 Task: Assign Faheem Ahmad as Assignee of Child Issue ChildIssue0047 of Issue Issue0024 in Backlog  in Scrum Project Project0005 in Jira
Action: Mouse moved to (438, 503)
Screenshot: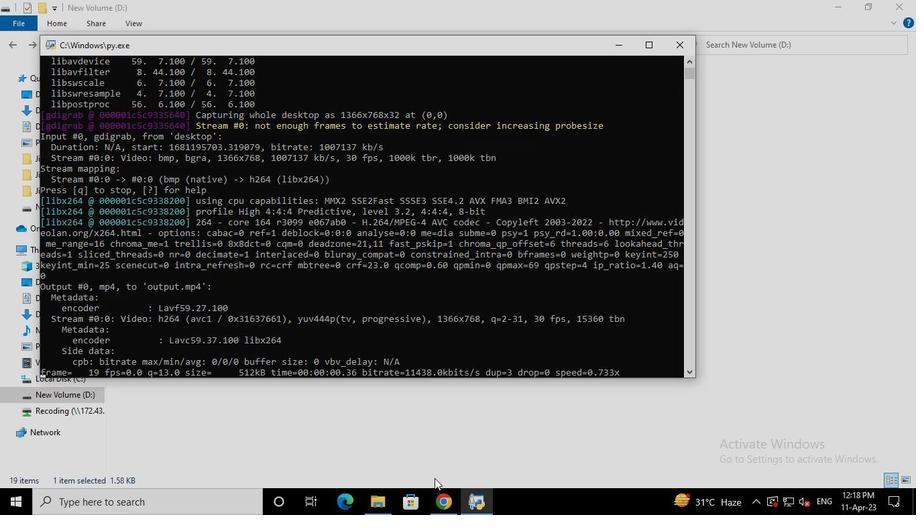 
Action: Mouse pressed left at (438, 503)
Screenshot: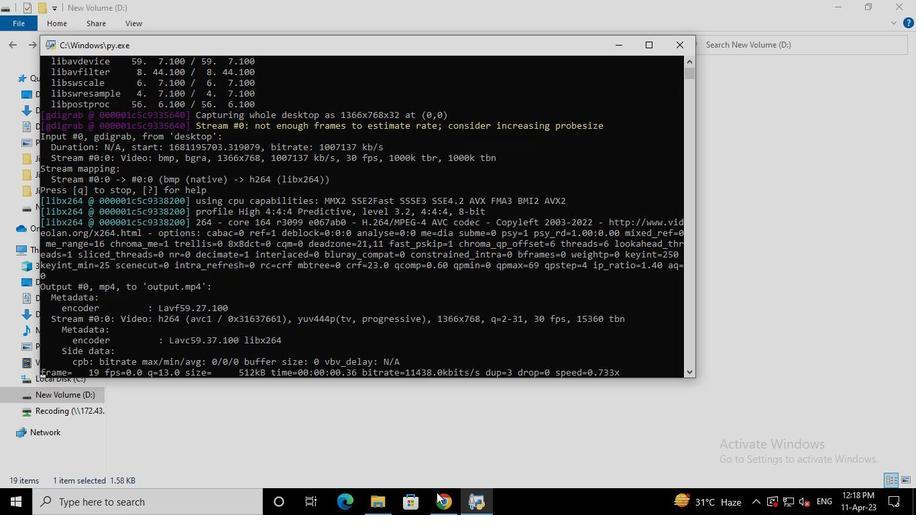 
Action: Mouse moved to (91, 201)
Screenshot: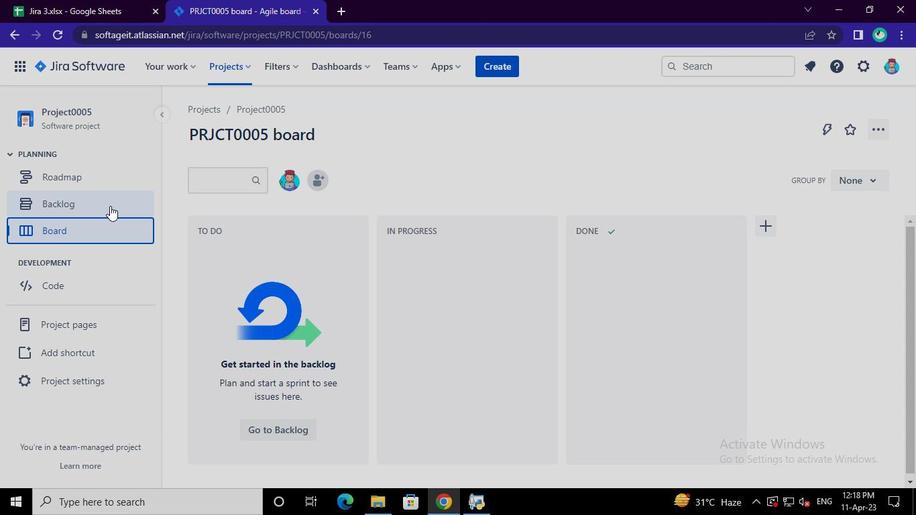 
Action: Mouse pressed left at (91, 201)
Screenshot: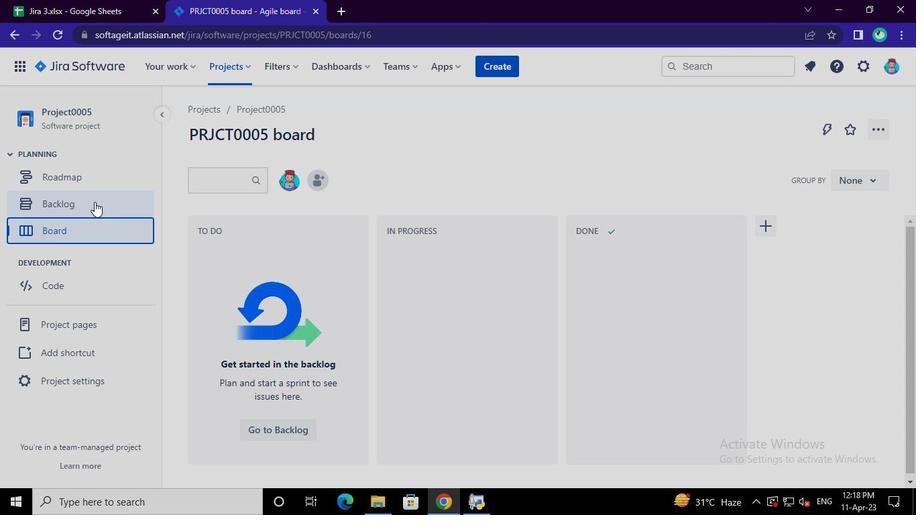 
Action: Mouse moved to (317, 387)
Screenshot: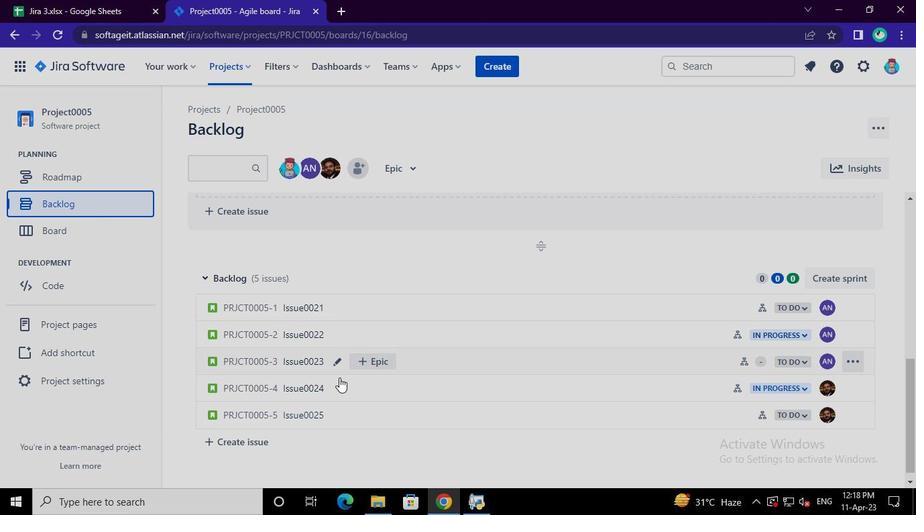 
Action: Mouse pressed left at (317, 387)
Screenshot: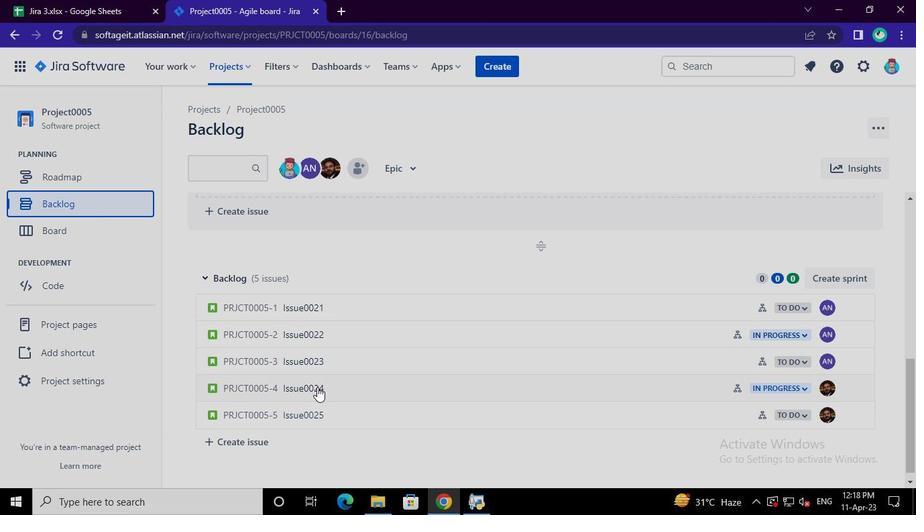 
Action: Mouse moved to (839, 296)
Screenshot: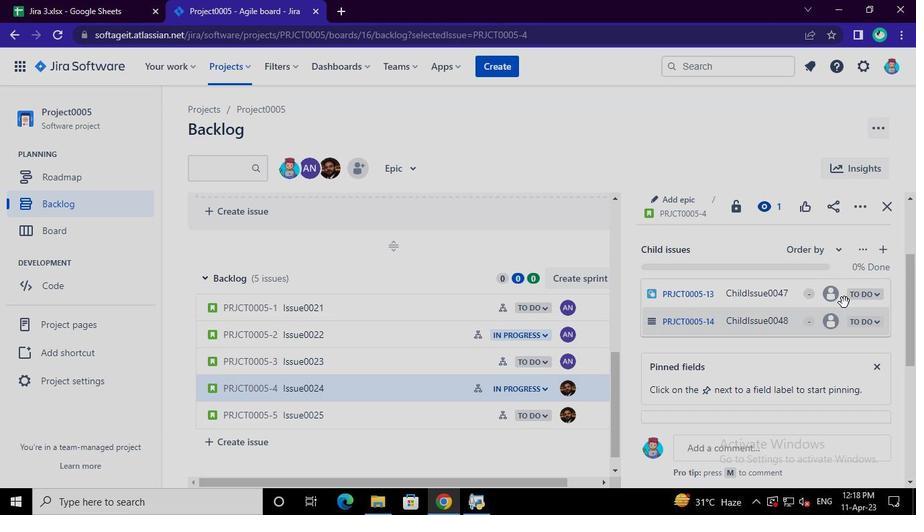 
Action: Mouse pressed left at (839, 296)
Screenshot: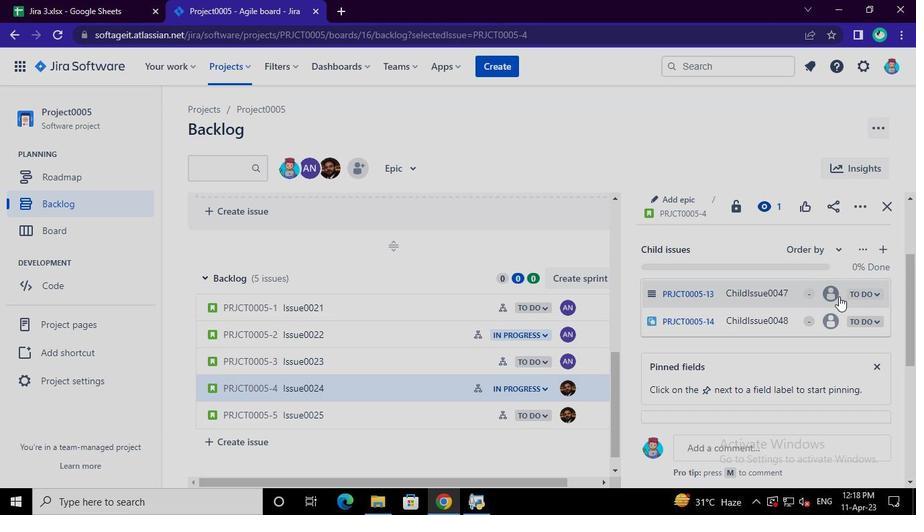 
Action: Mouse moved to (738, 341)
Screenshot: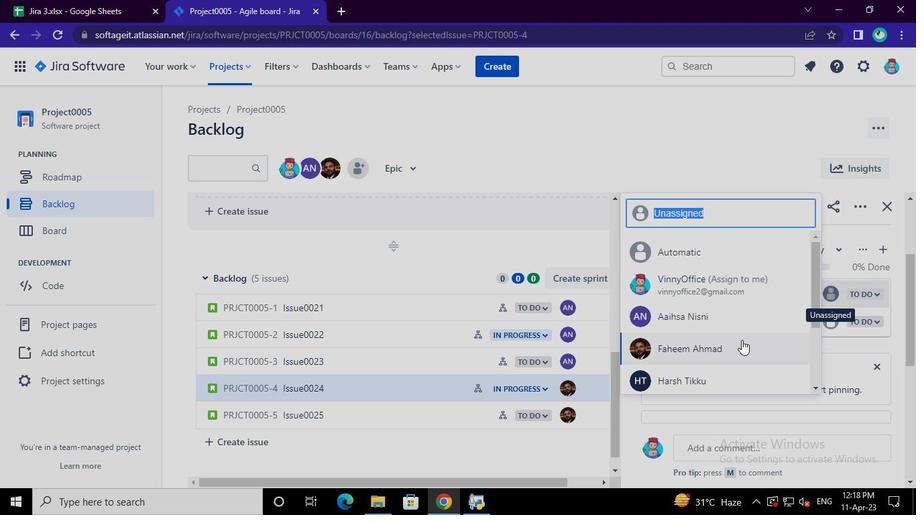 
Action: Mouse pressed left at (738, 341)
Screenshot: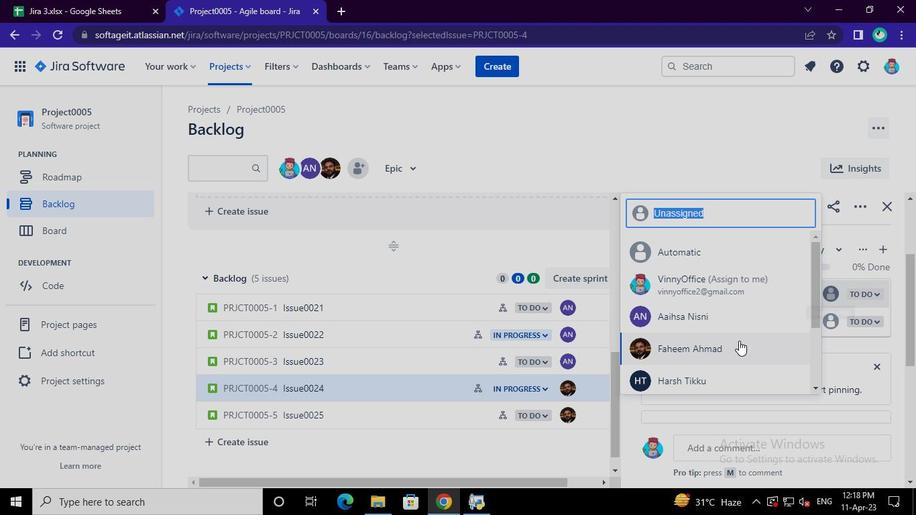 
Action: Mouse moved to (468, 505)
Screenshot: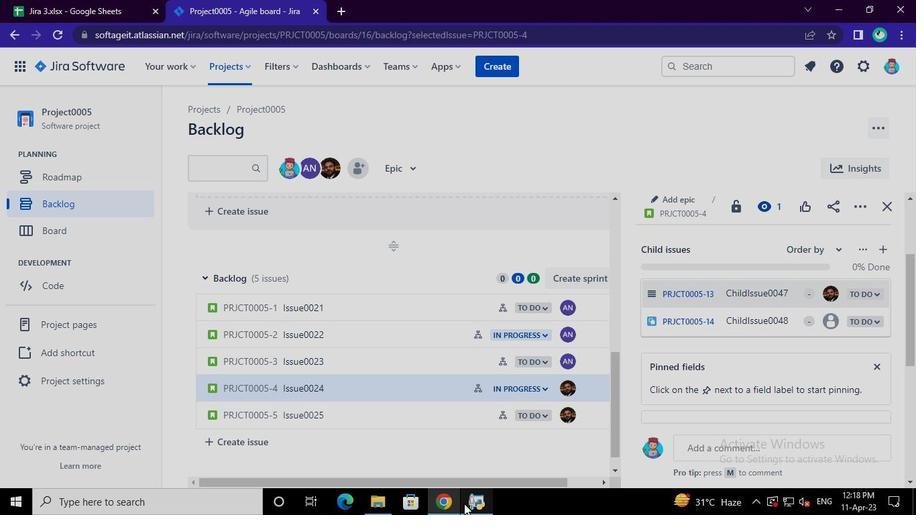 
Action: Mouse pressed left at (468, 505)
Screenshot: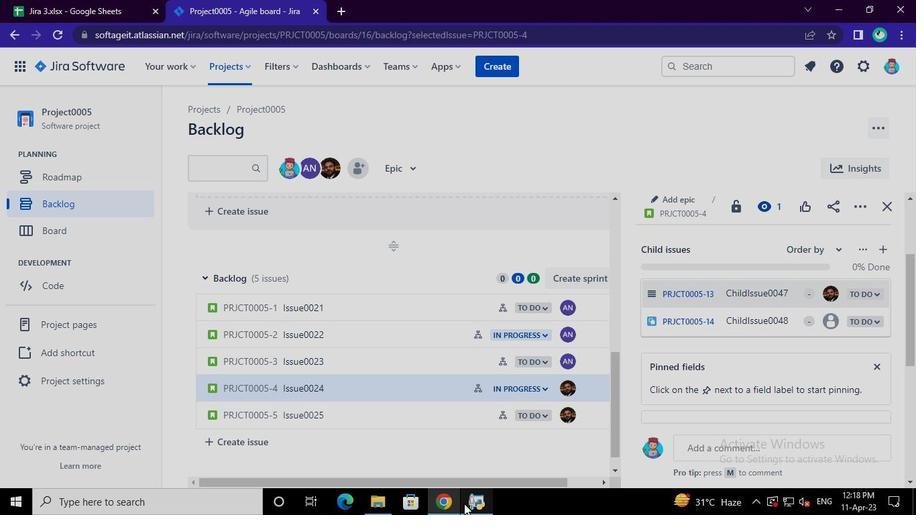 
Action: Mouse moved to (674, 41)
Screenshot: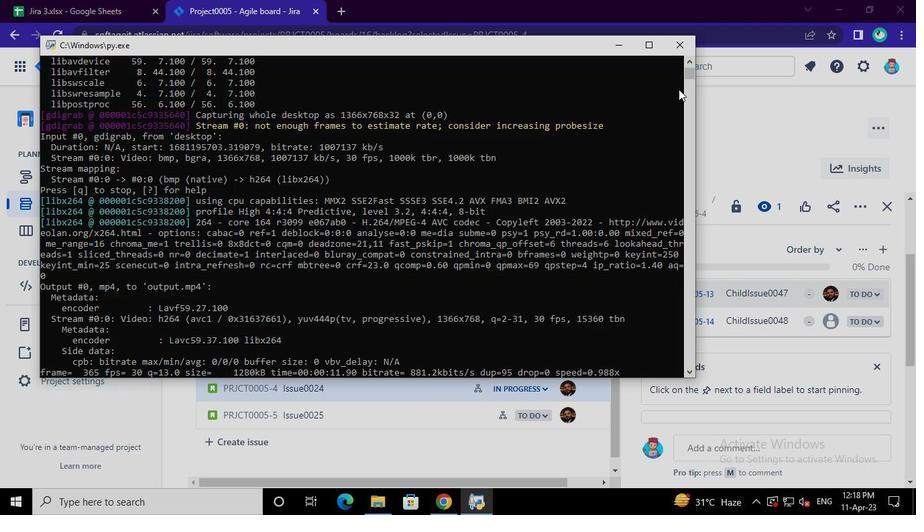 
Action: Mouse pressed left at (674, 41)
Screenshot: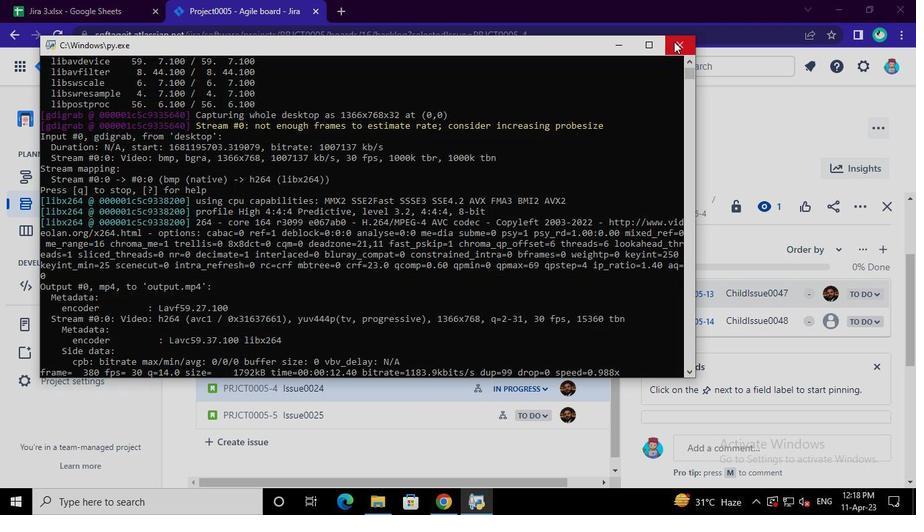 
